 Task: Create New Vendor with Vendor Name: San Francisco Computer Repair, Billing Address Line1: 35 Country Club Street, Billing Address Line2: Garland, Billing Address Line3: NY 10975
Action: Mouse moved to (167, 30)
Screenshot: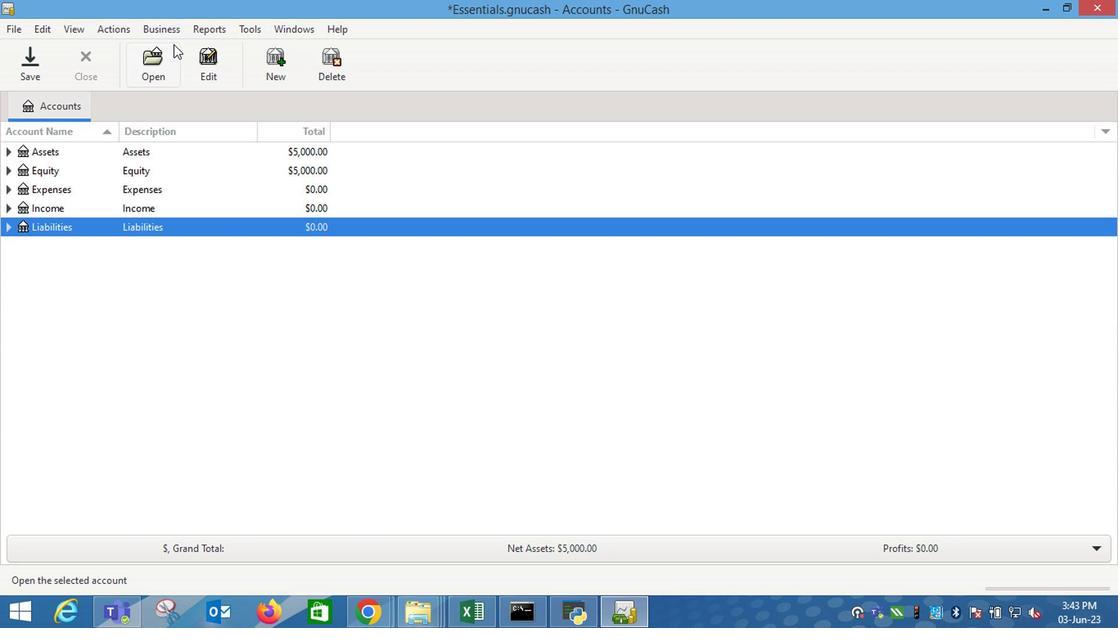 
Action: Mouse pressed left at (167, 30)
Screenshot: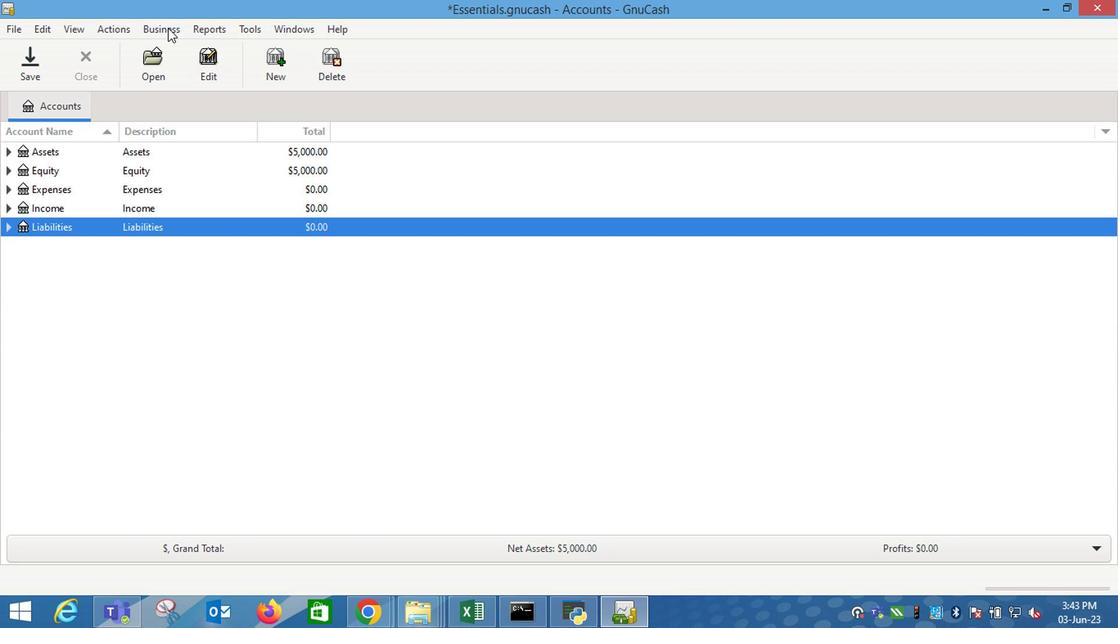 
Action: Mouse moved to (360, 94)
Screenshot: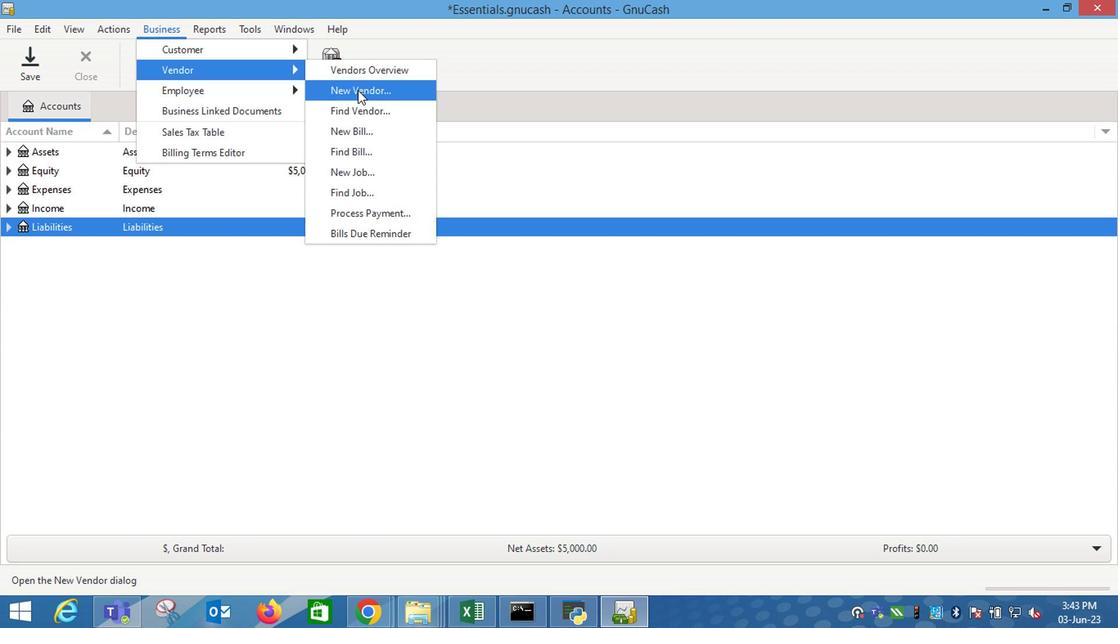 
Action: Mouse pressed left at (360, 94)
Screenshot: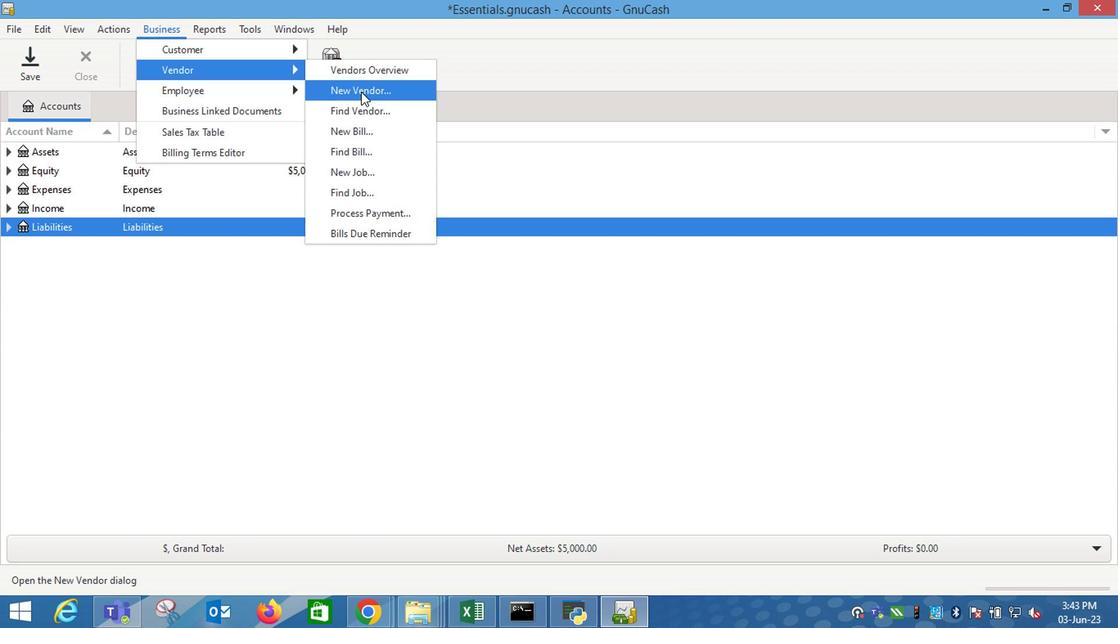 
Action: Mouse moved to (819, 198)
Screenshot: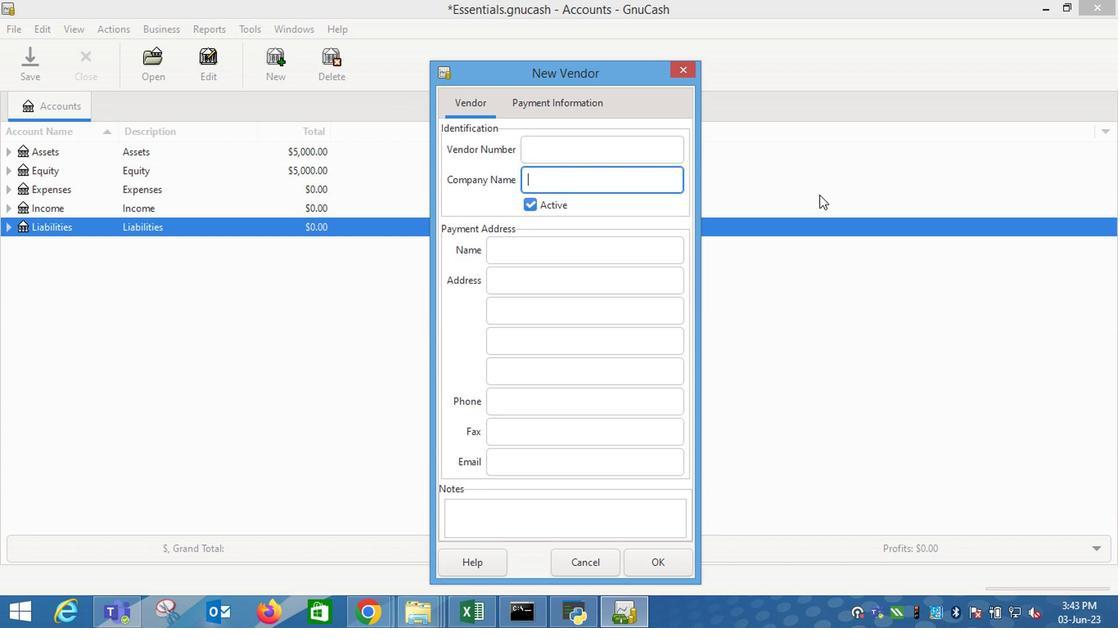 
Action: Key pressed <Key.shift_r>San<Key.space><Key.shift_r>Francisco<Key.space><Key.shift_r>Computer<Key.space><Key.shift_r>Repair<Key.tab><Key.tab><Key.tab>35<Key.space><Key.shift_r>County<Key.space><Key.shift_r>Club<Key.space><Key.shift_r>Street<Key.tab><Key.shift_r>Garland<Key.tab><Key.shift_r>NY<Key.space>10975
Screenshot: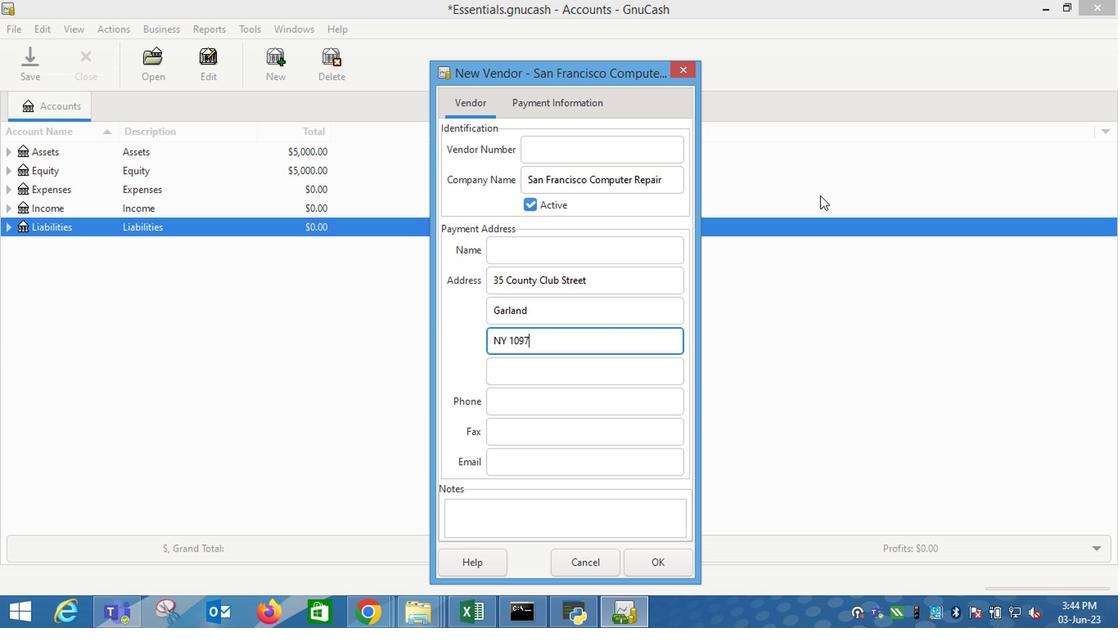 
Action: Mouse moved to (590, 110)
Screenshot: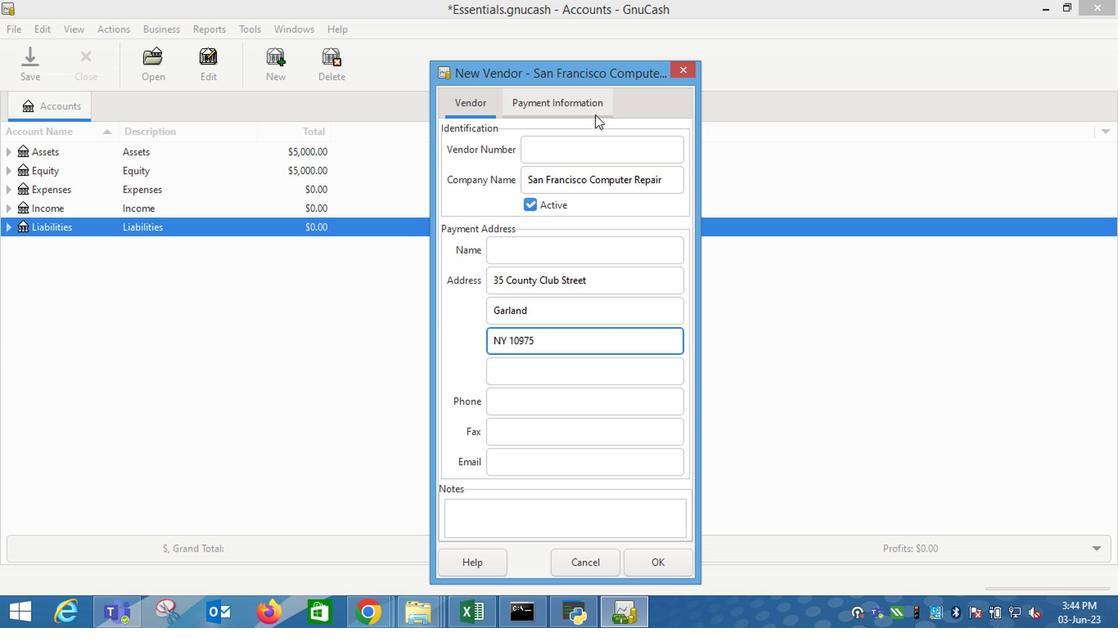 
Action: Mouse pressed left at (590, 110)
Screenshot: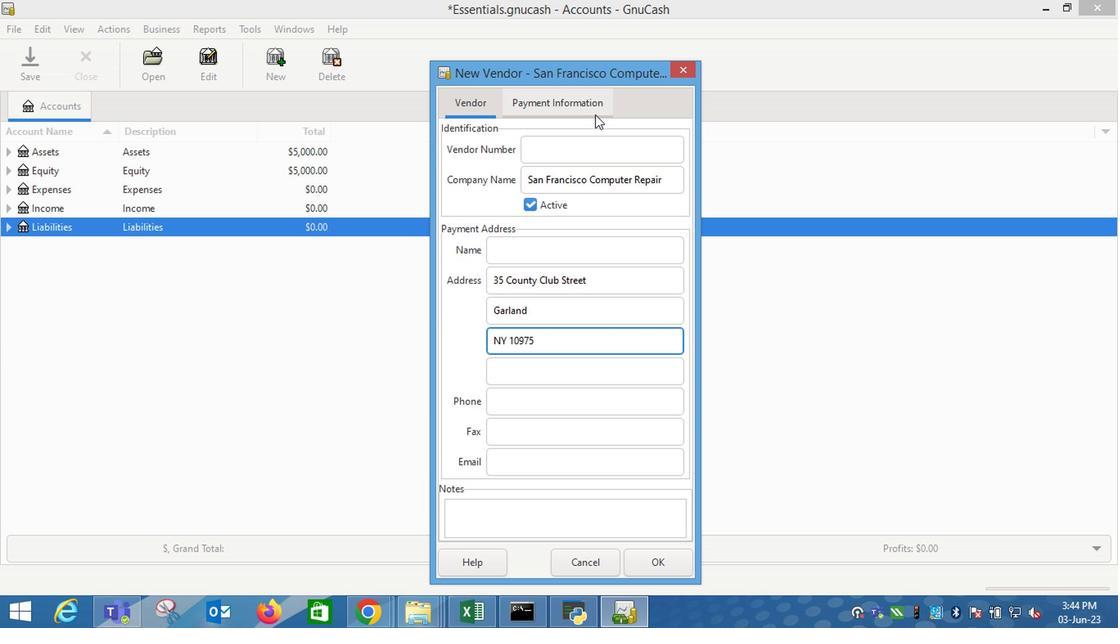 
Action: Mouse moved to (661, 562)
Screenshot: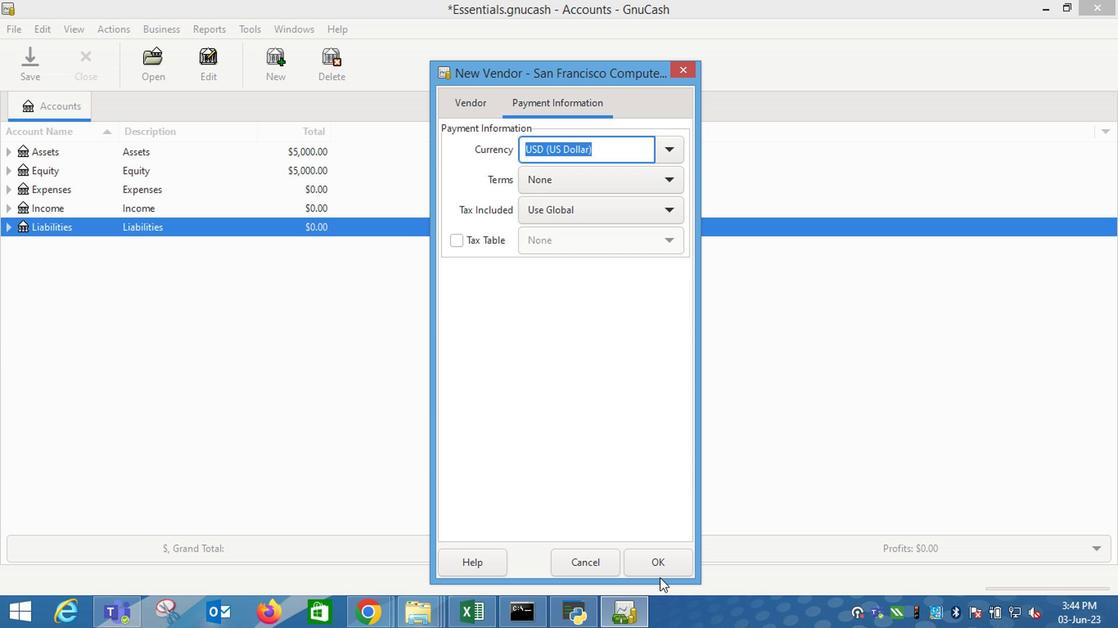 
Action: Mouse pressed left at (661, 562)
Screenshot: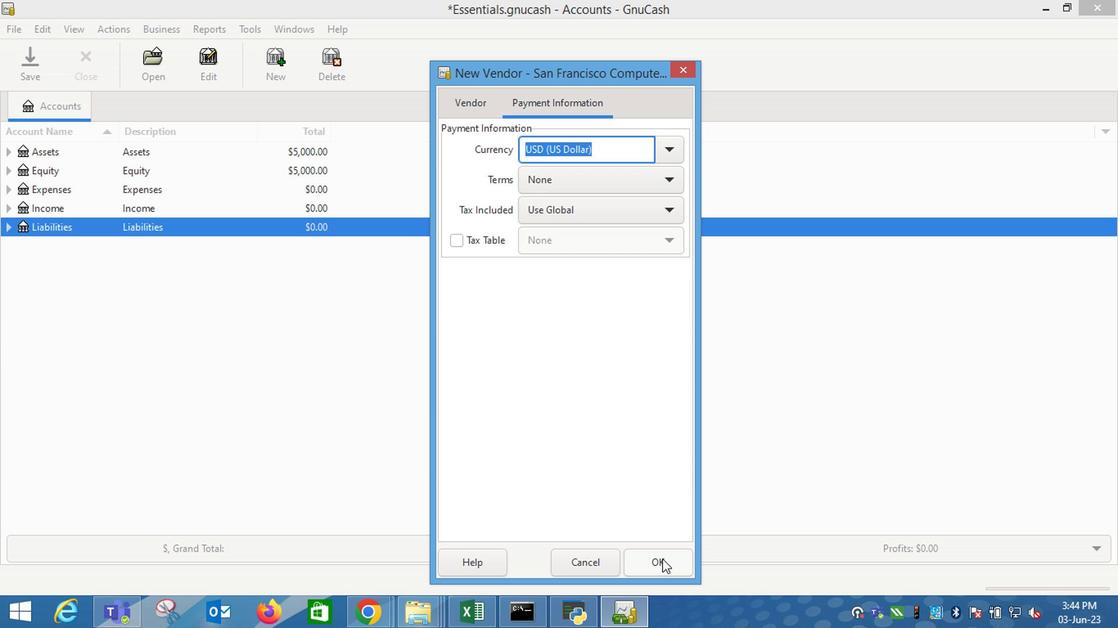 
Action: Mouse moved to (658, 557)
Screenshot: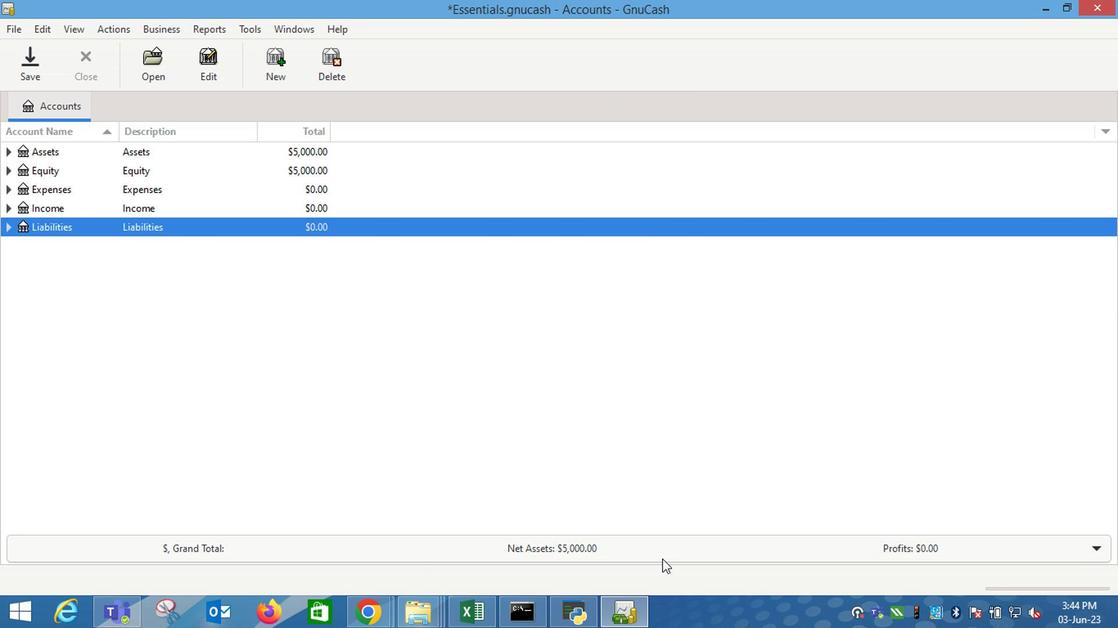 
